 Task: Create New Employee with Employee Name: Adam Smith, Address Line1: 8 Euclid Drive, Address Line2: West Warwick, Address Line3:  RI 02893, Cell Number: 683-313-4501
Action: Mouse moved to (183, 41)
Screenshot: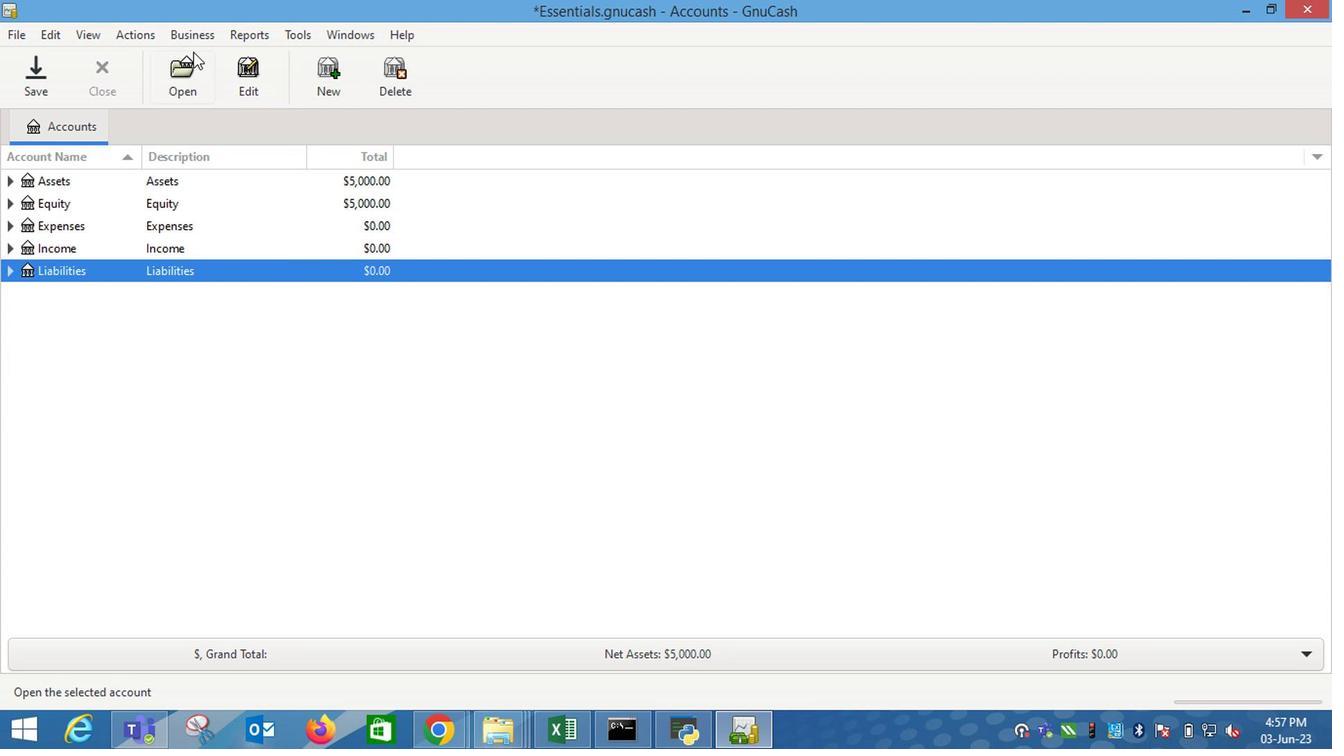 
Action: Mouse pressed left at (183, 41)
Screenshot: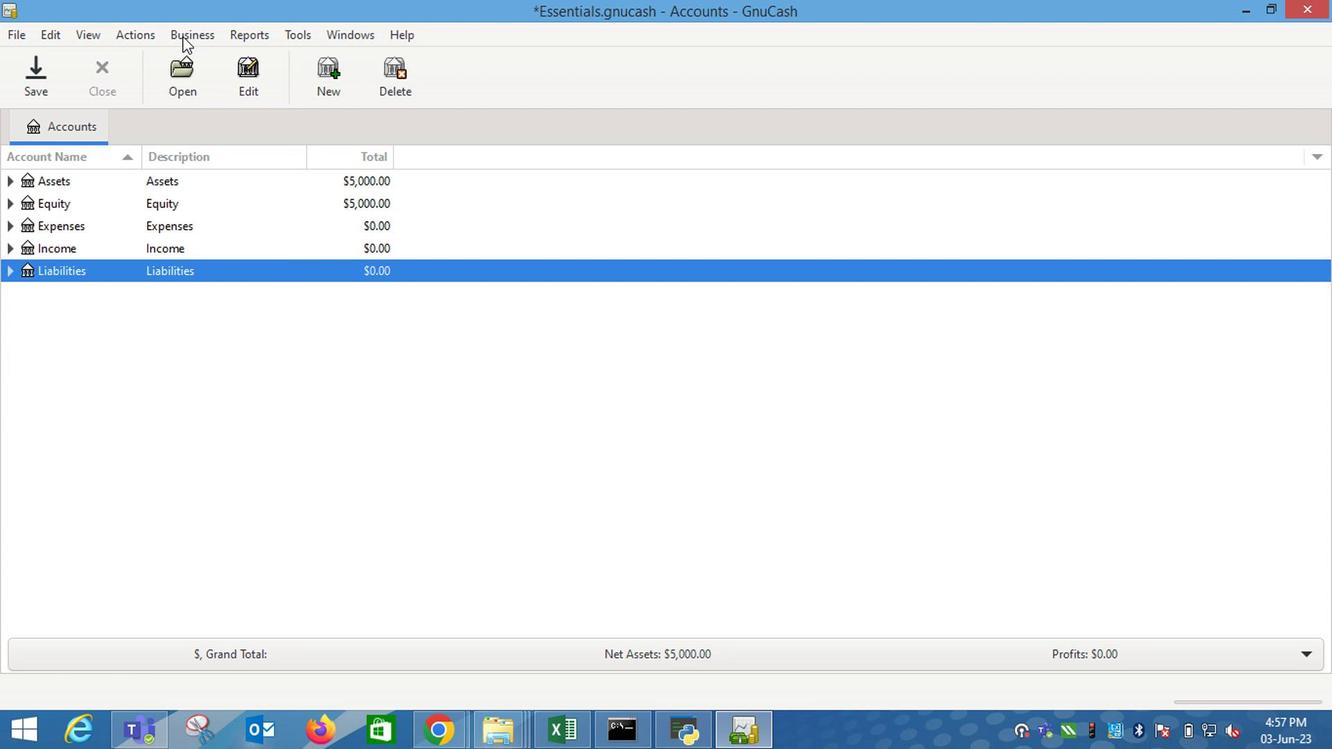 
Action: Mouse moved to (416, 129)
Screenshot: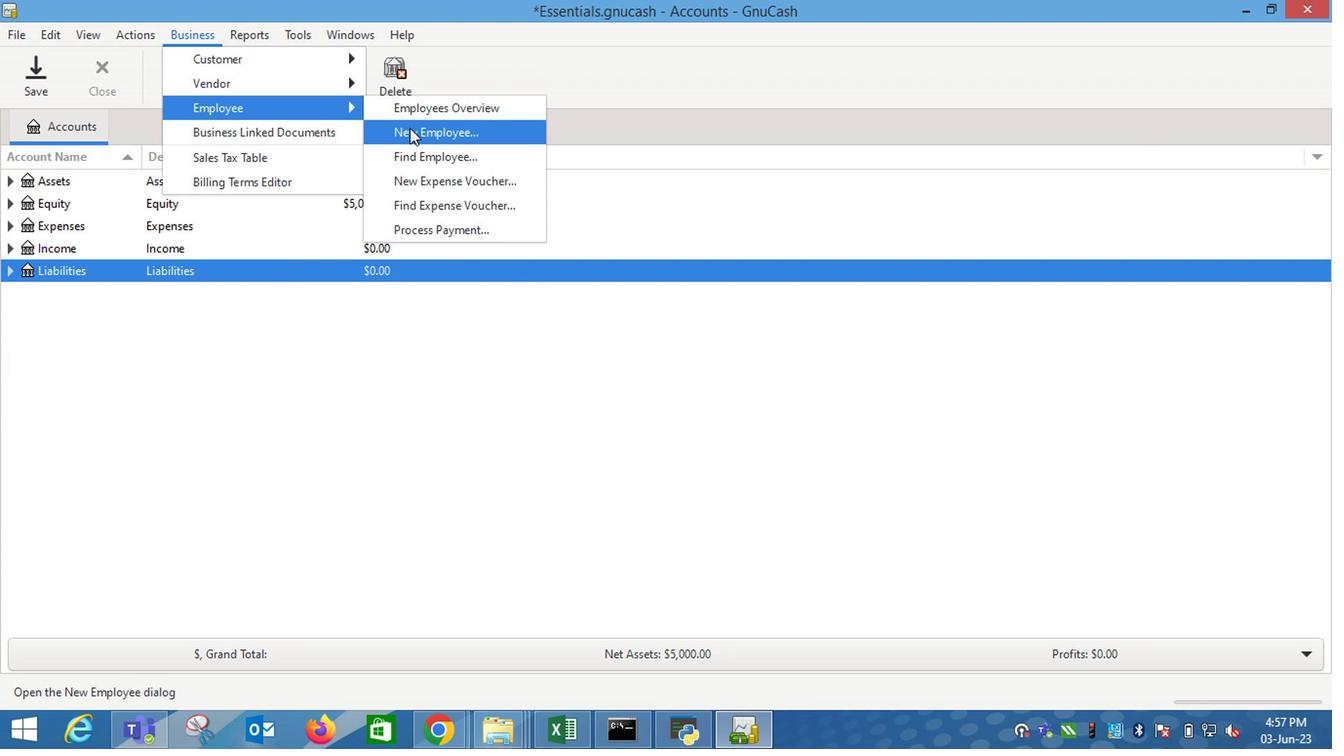 
Action: Mouse pressed left at (416, 129)
Screenshot: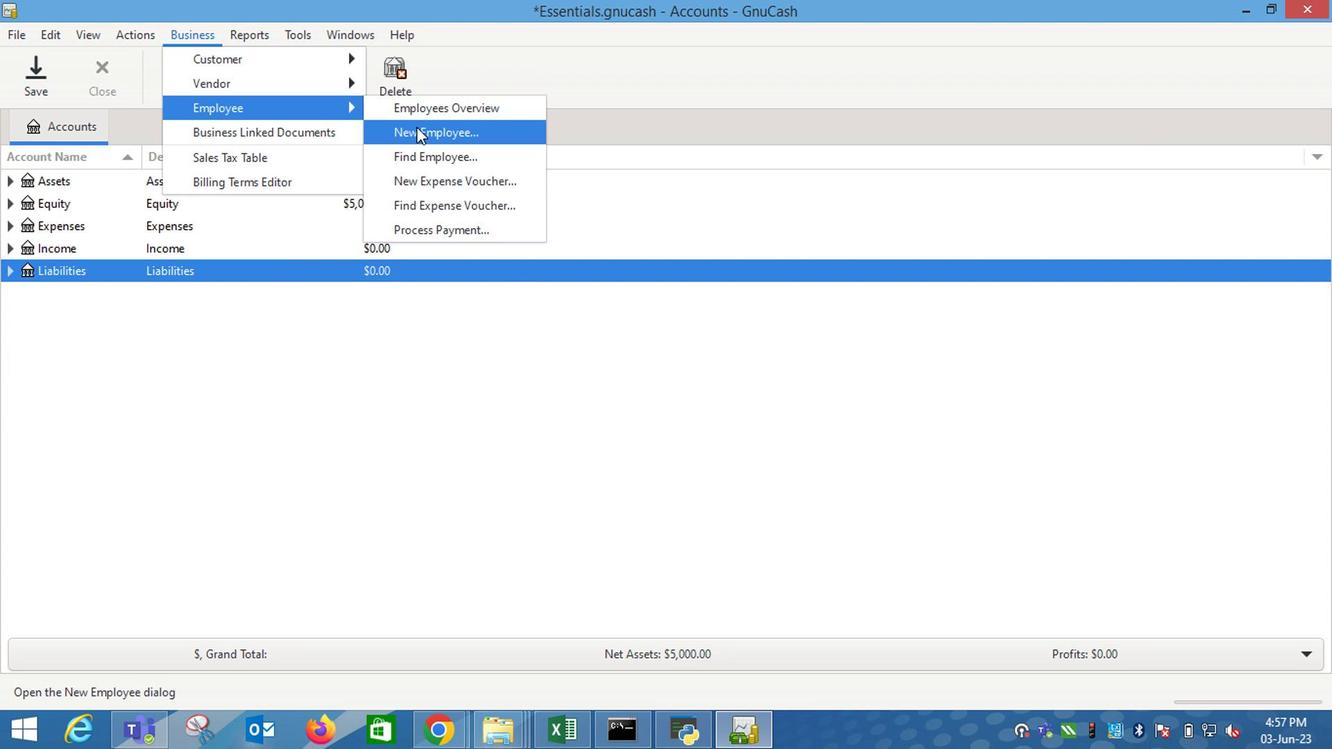 
Action: Mouse moved to (782, 307)
Screenshot: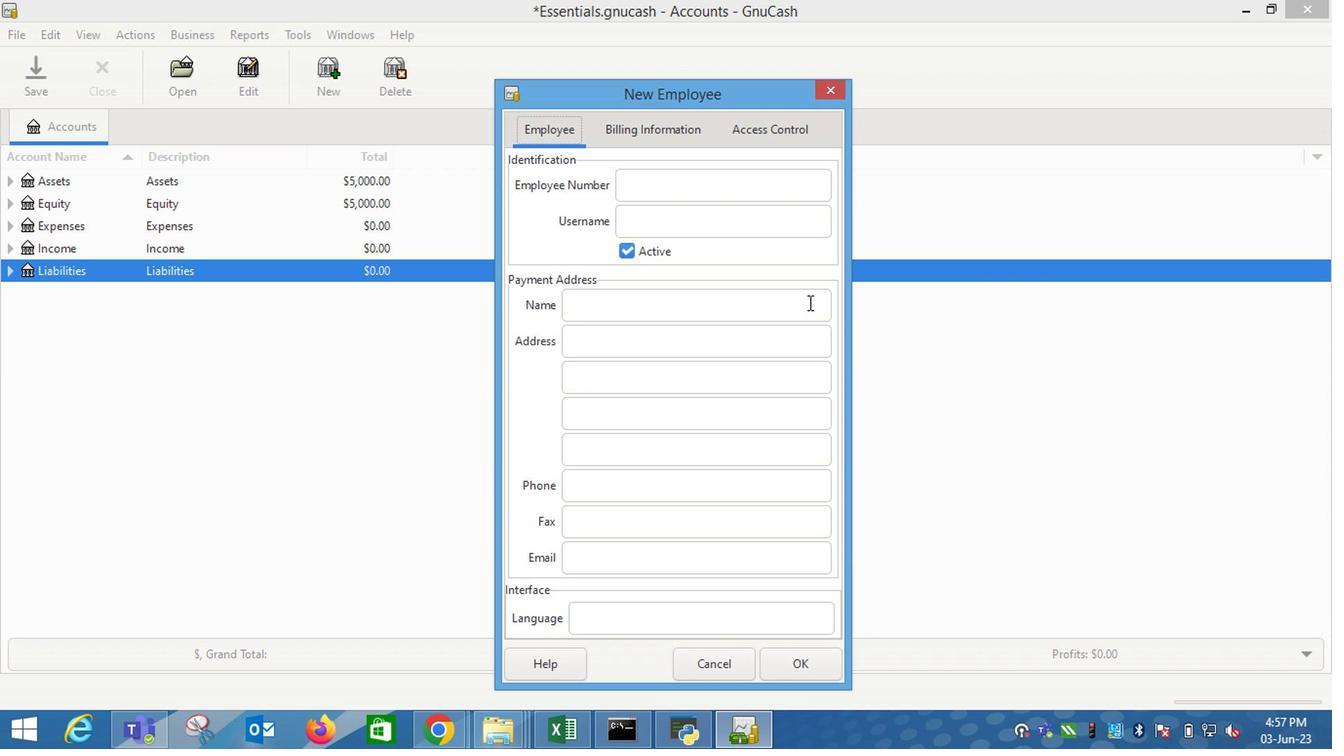 
Action: Mouse pressed left at (782, 307)
Screenshot: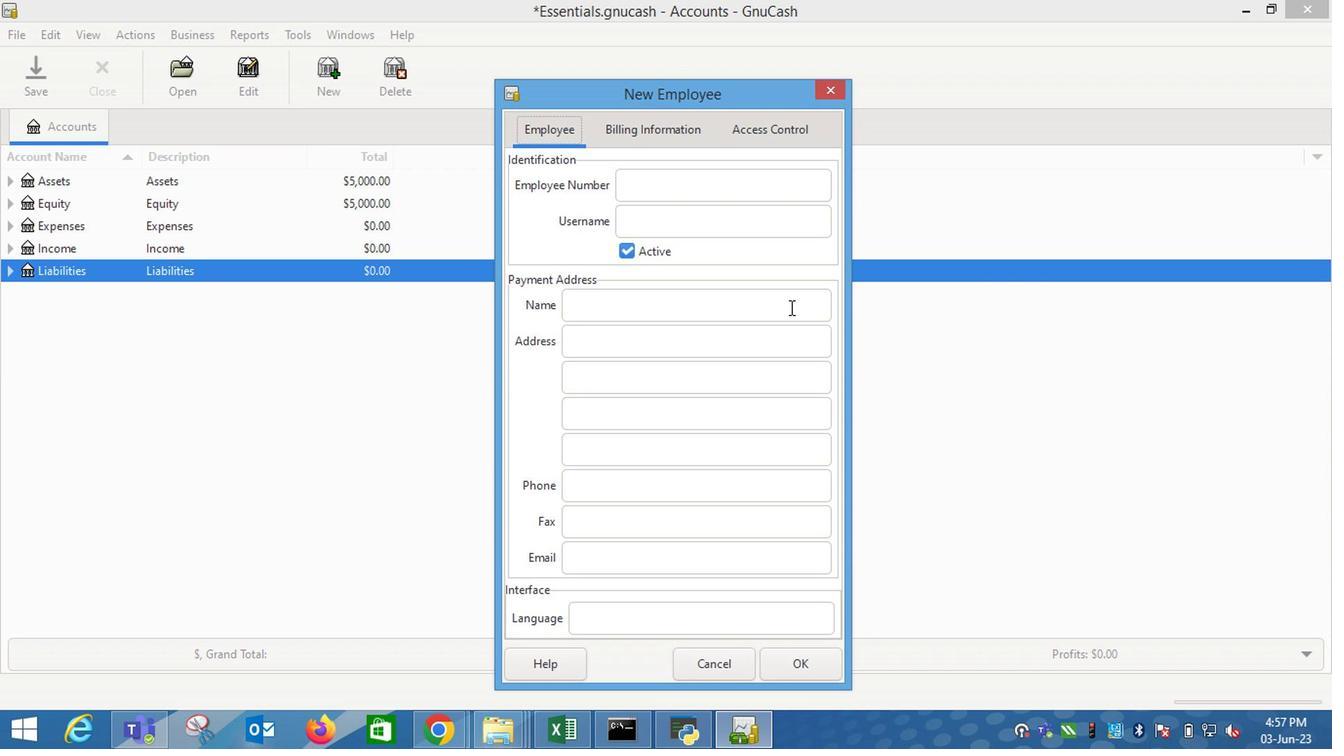 
Action: Mouse moved to (1027, 318)
Screenshot: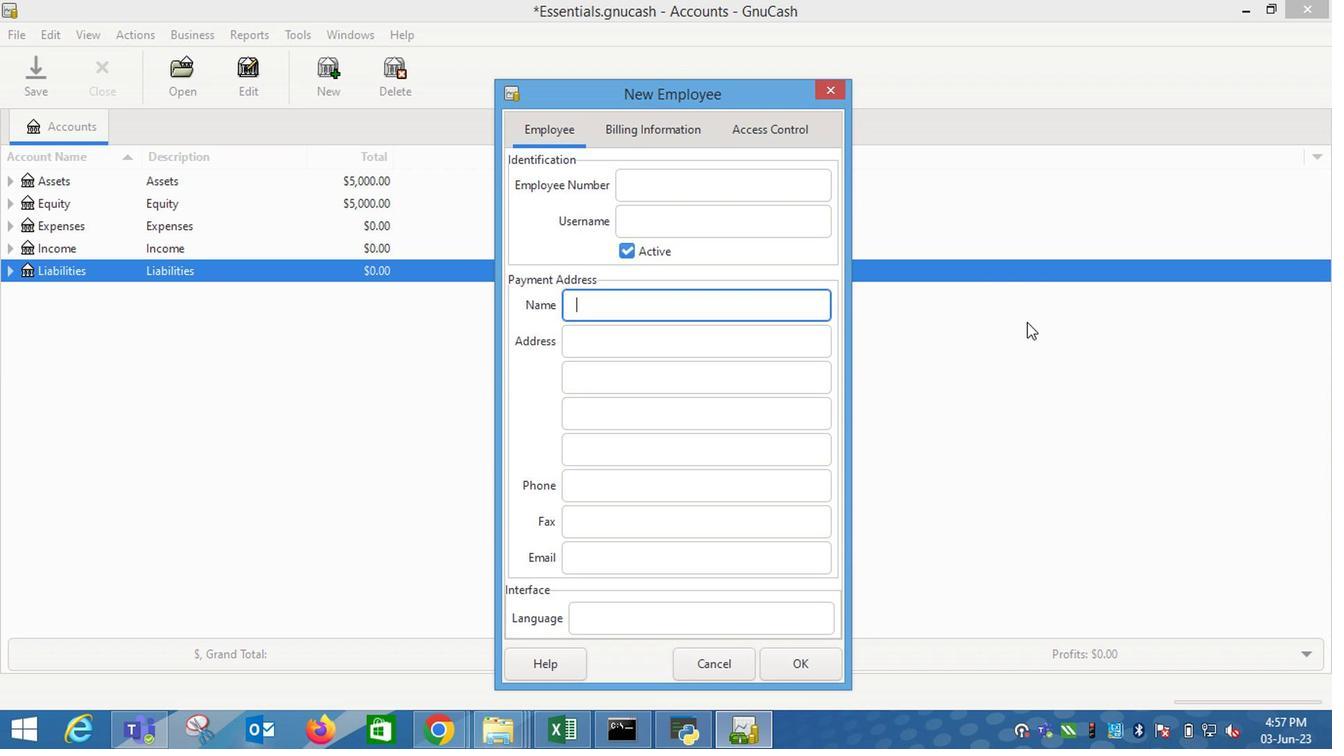 
Action: Key pressed <Key.shift_r>Adam<Key.space><Key.shift_r>Smith<Key.tab><Key.shift_r>8<Key.space><Key.shift_r>Euclid<Key.space><Key.shift_r>Drive<Key.tab><Key.shift_r>West<Key.space><Key.shift_r><Key.shift_r><Key.shift_r><Key.shift_r><Key.shift_r><Key.shift_r>Warwick<Key.tab><Key.shift_r>RI<Key.space>02893<Key.tab><Key.tab>683-313-4501
Screenshot: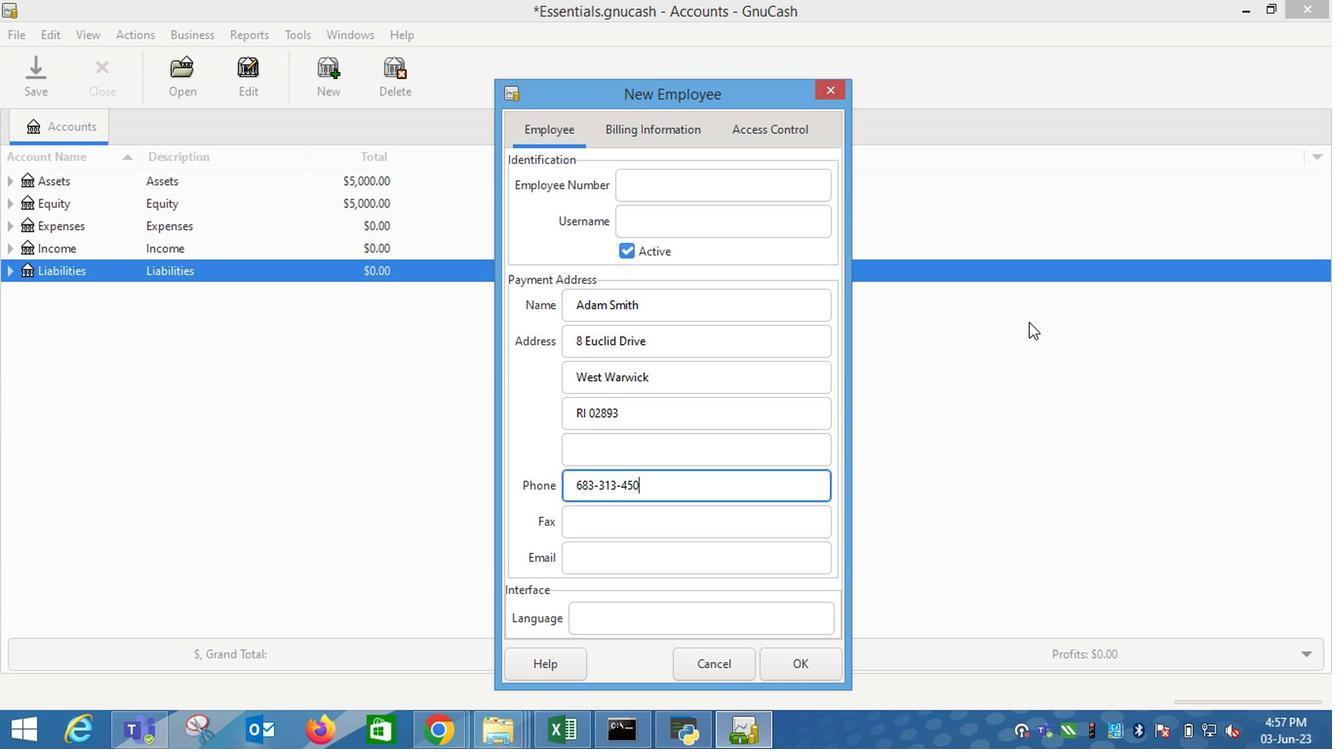 
Action: Mouse moved to (642, 133)
Screenshot: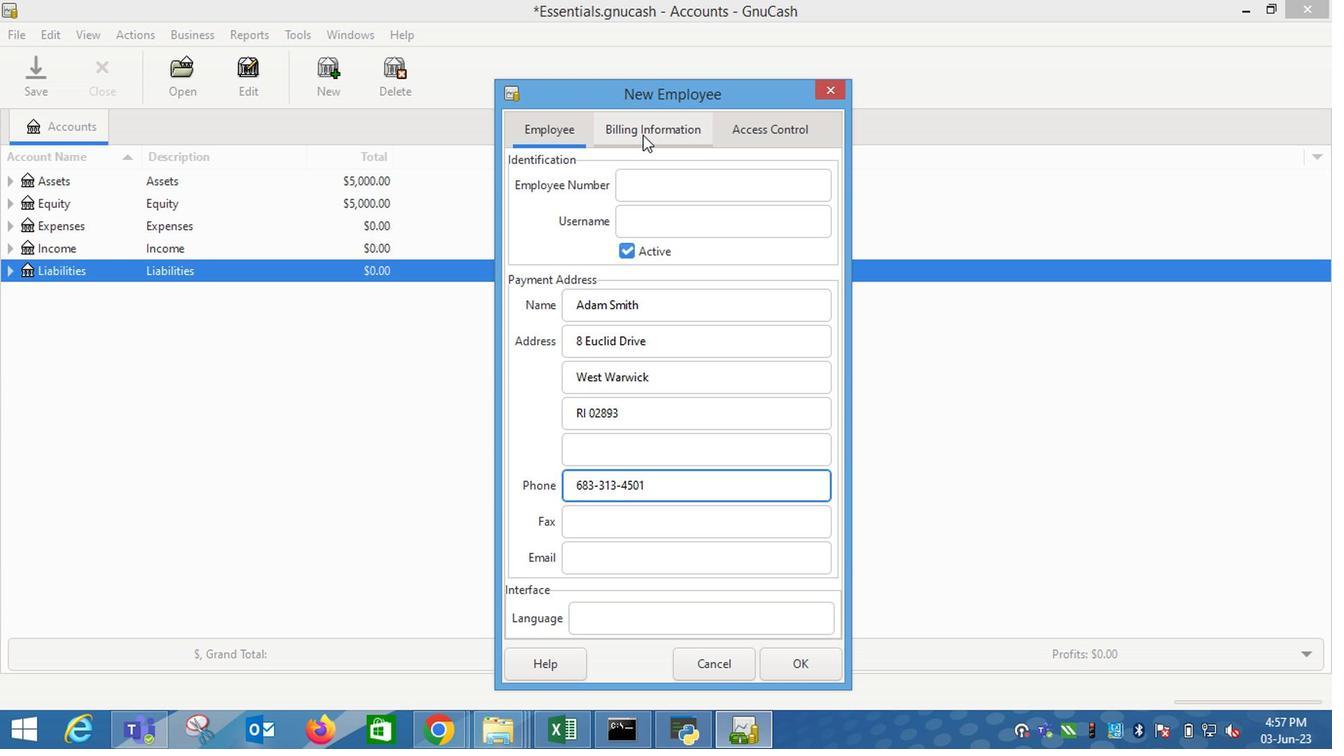 
Action: Mouse pressed left at (642, 133)
Screenshot: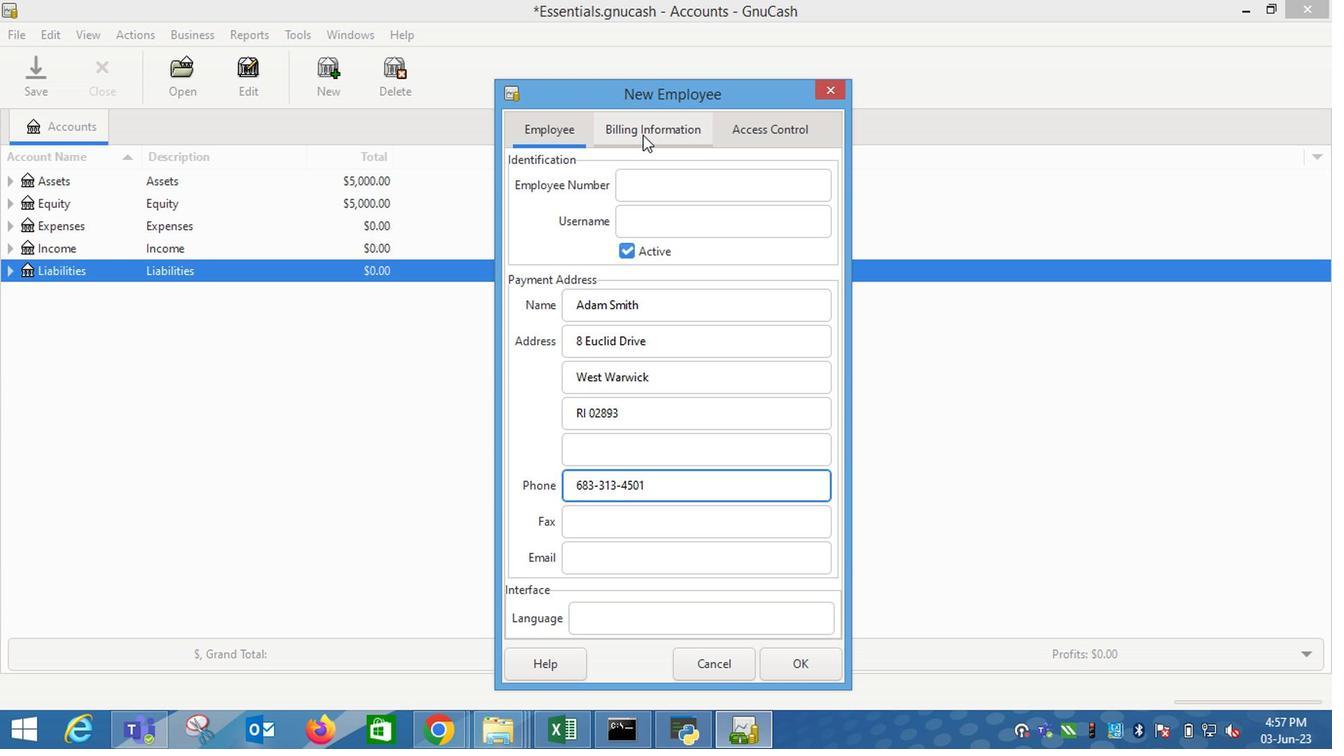 
Action: Mouse moved to (784, 135)
Screenshot: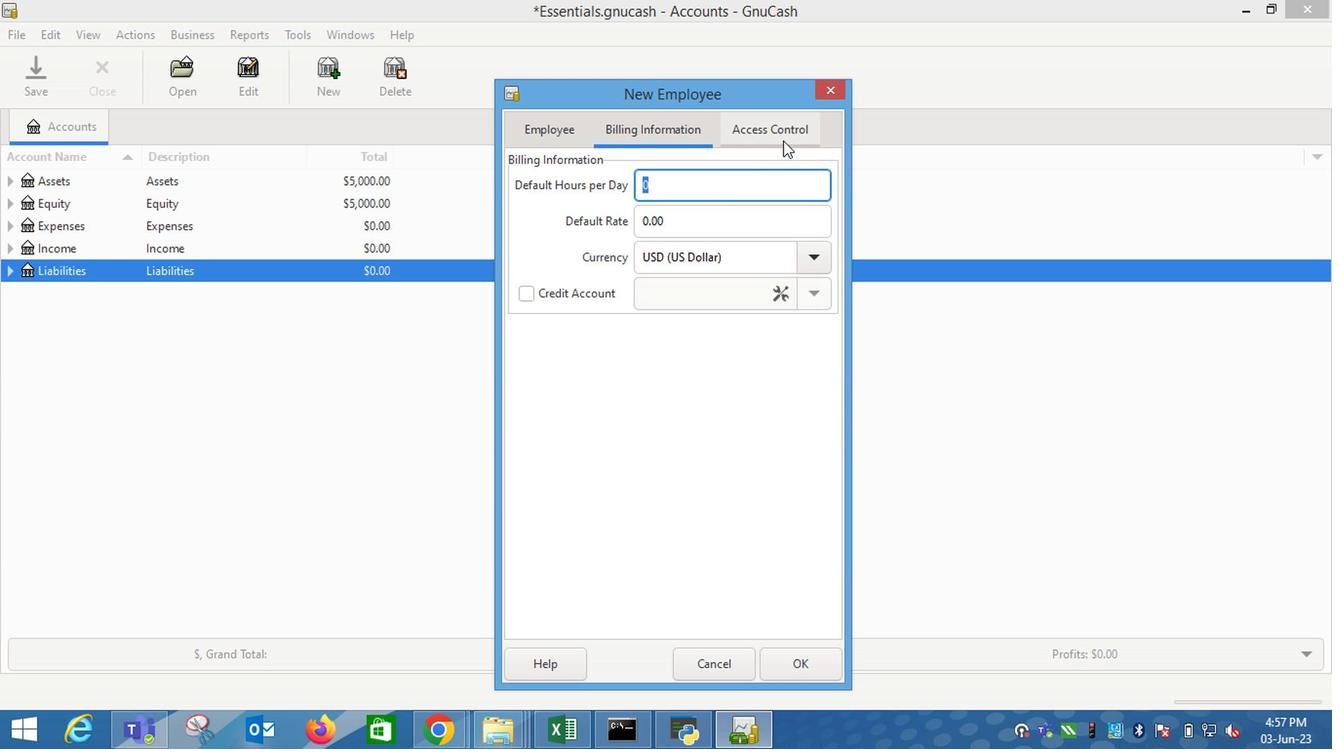 
Action: Mouse pressed left at (784, 135)
Screenshot: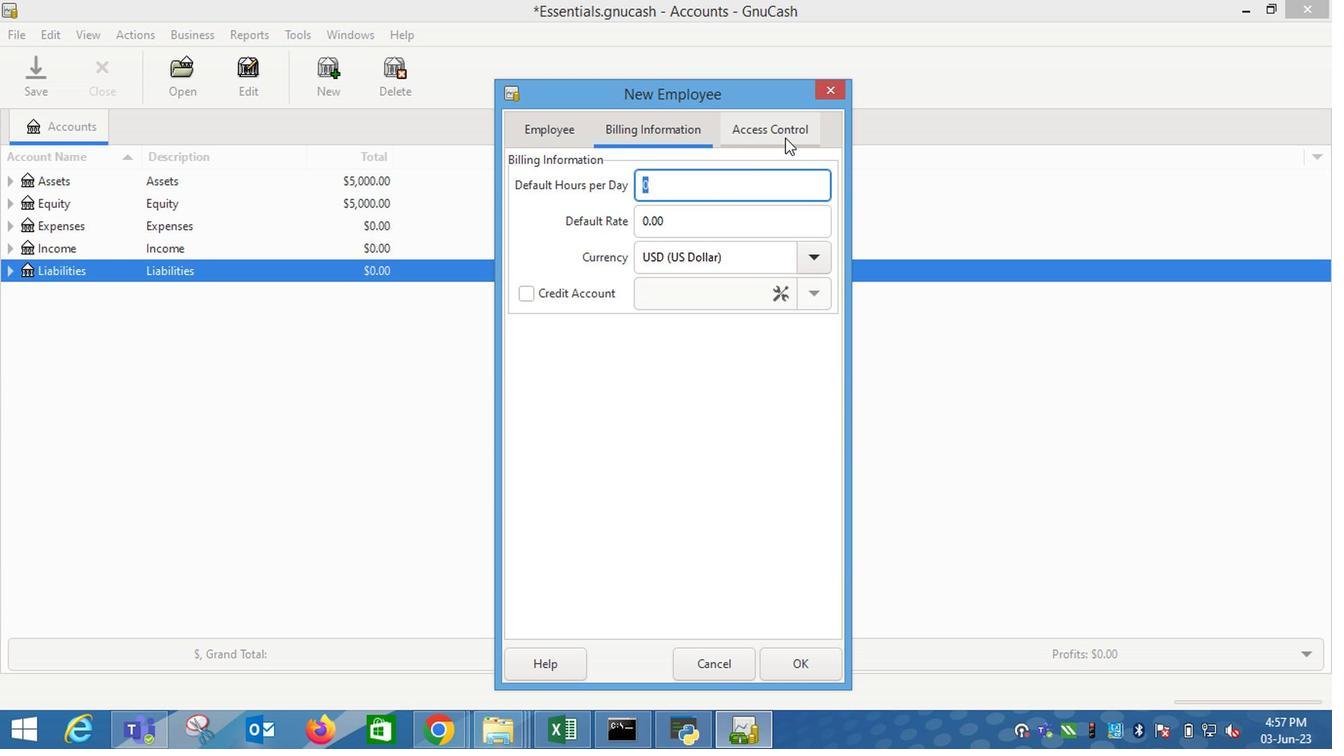 
Action: Mouse moved to (789, 643)
Screenshot: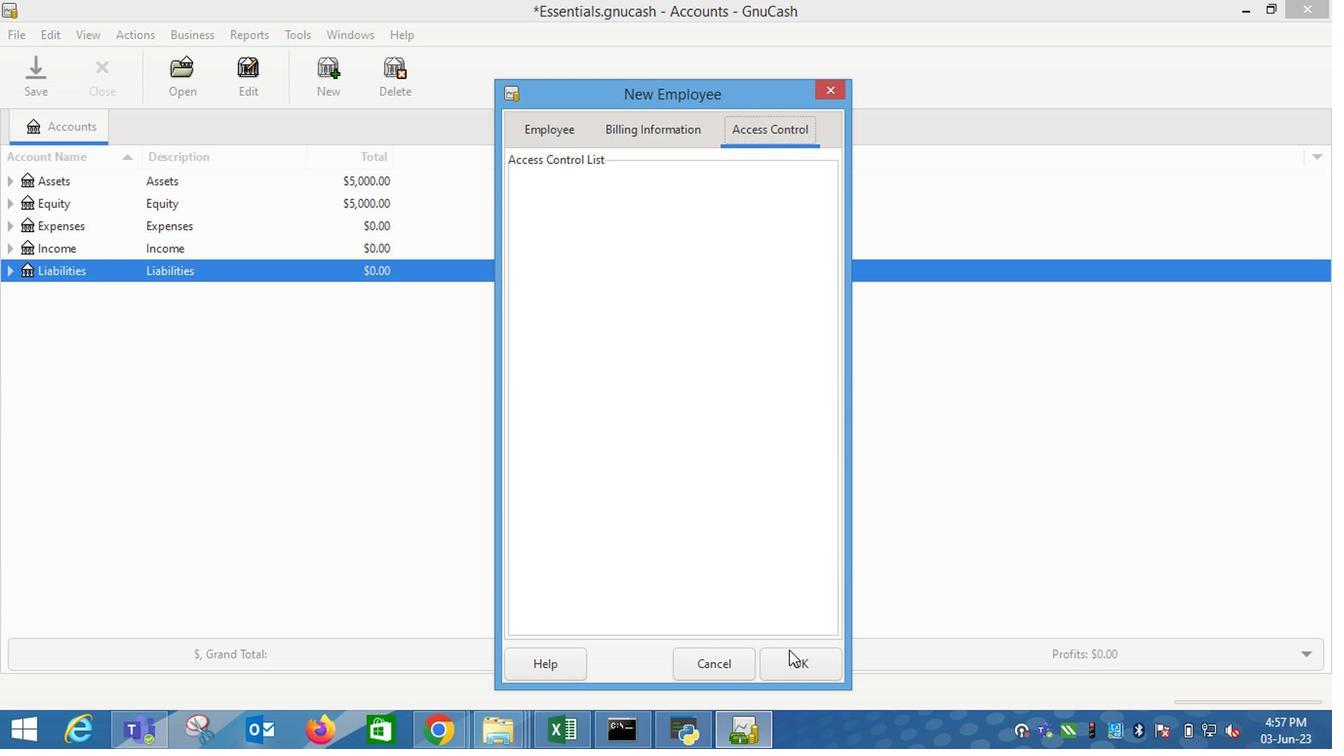 
Action: Mouse pressed left at (789, 643)
Screenshot: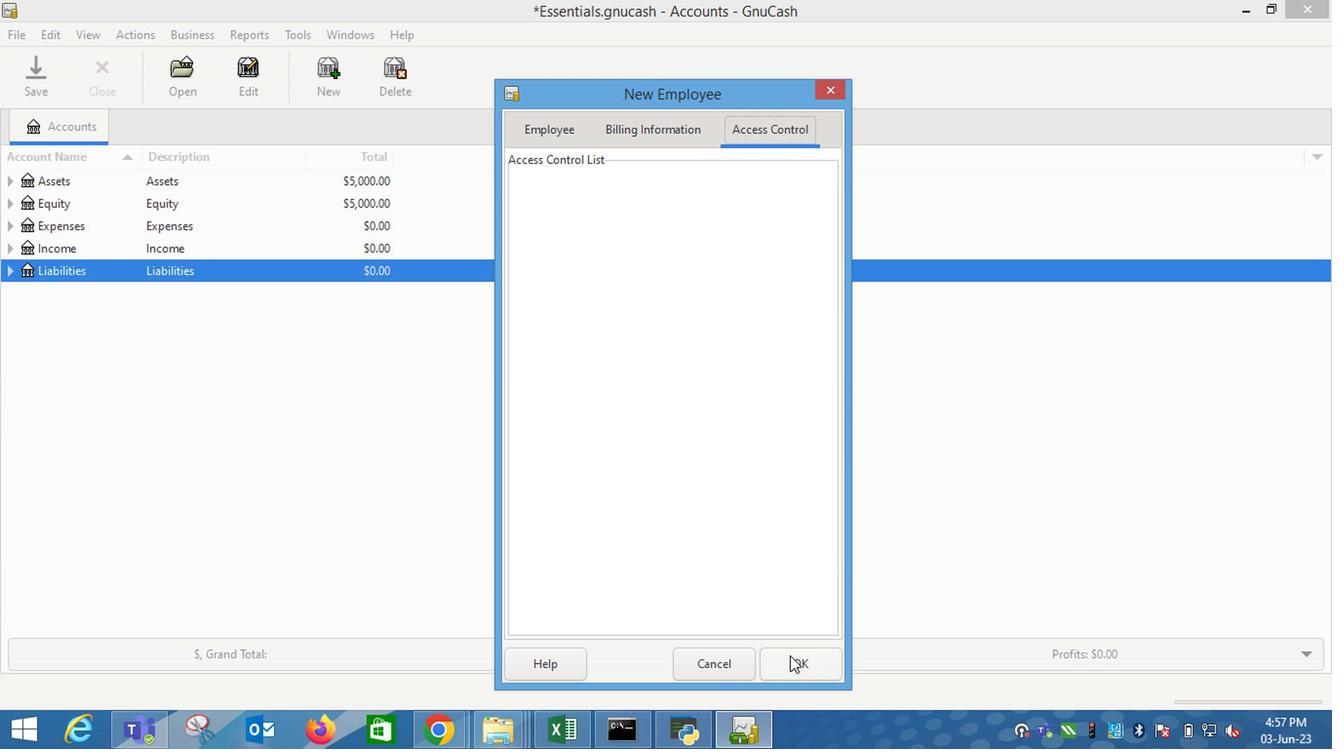 
Action: Mouse moved to (760, 608)
Screenshot: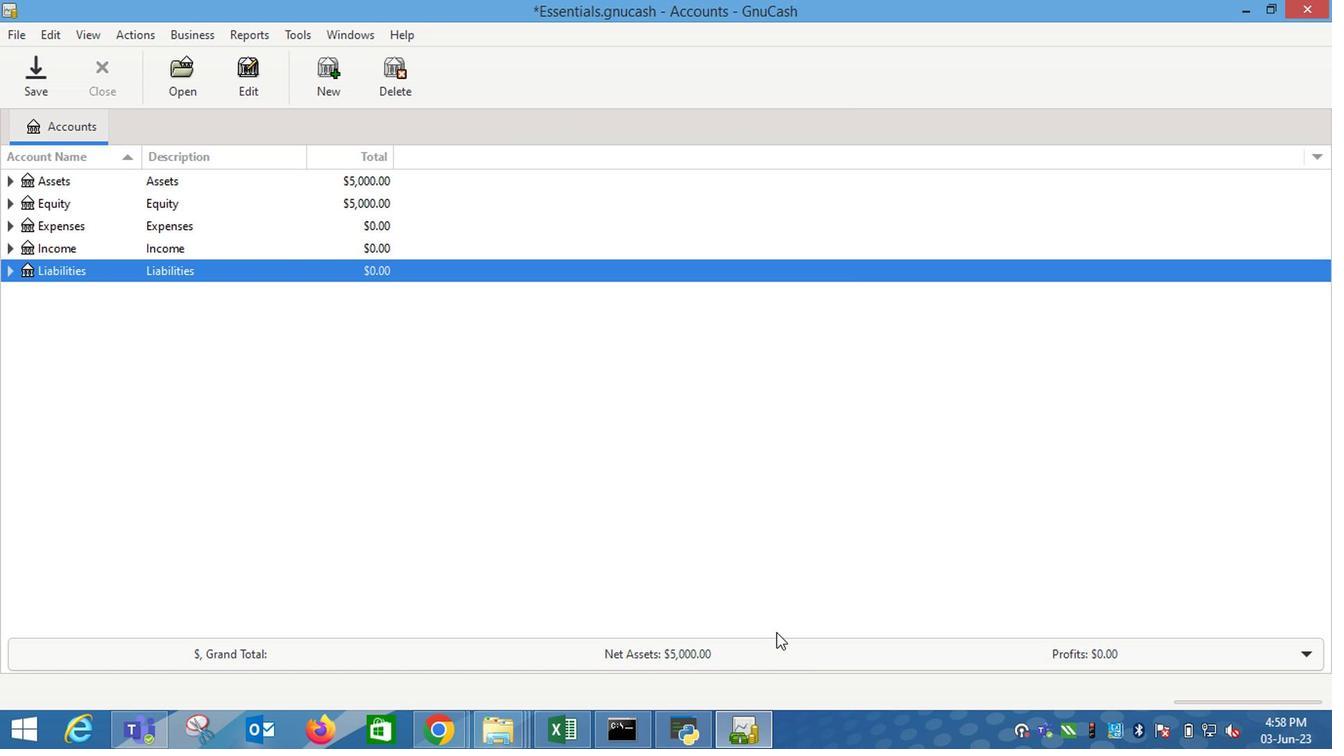 
